 Task: Change the option "Number of days between two update checks" in the Qt interface to 3.
Action: Mouse moved to (97, 12)
Screenshot: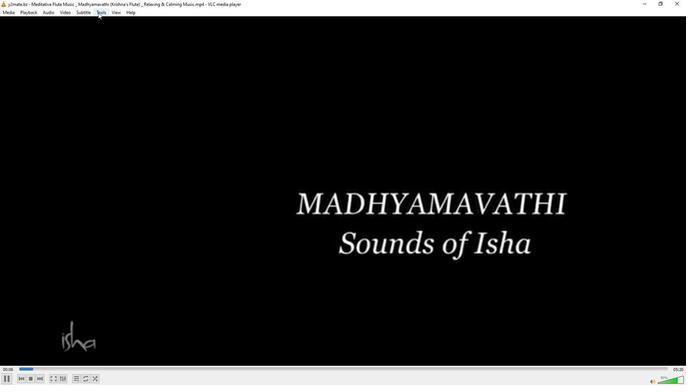 
Action: Mouse pressed left at (97, 12)
Screenshot: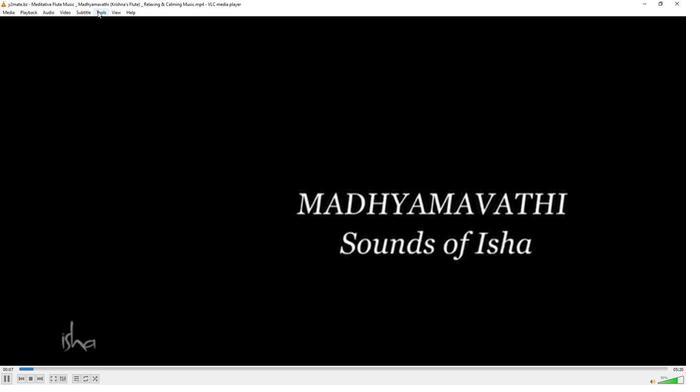 
Action: Mouse moved to (112, 99)
Screenshot: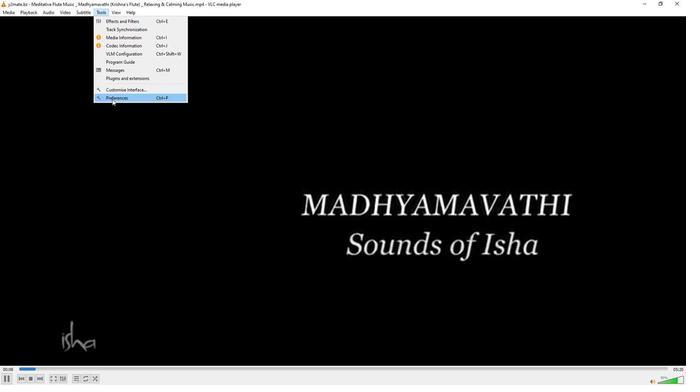 
Action: Mouse pressed left at (112, 99)
Screenshot: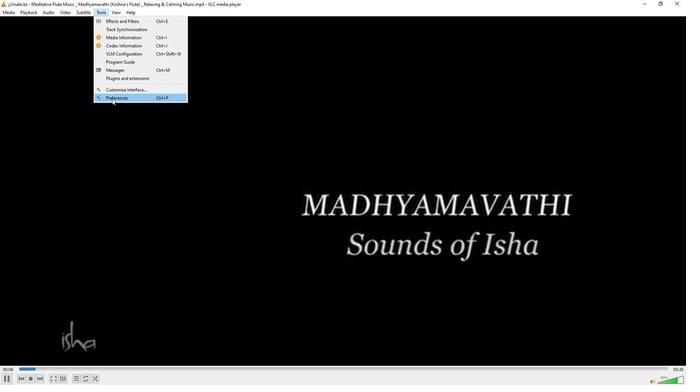 
Action: Mouse moved to (226, 314)
Screenshot: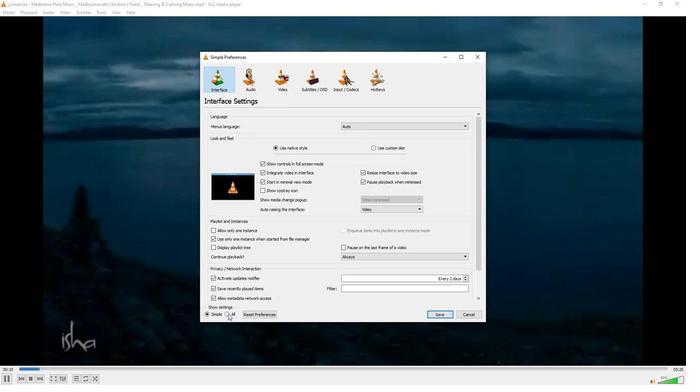 
Action: Mouse pressed left at (226, 314)
Screenshot: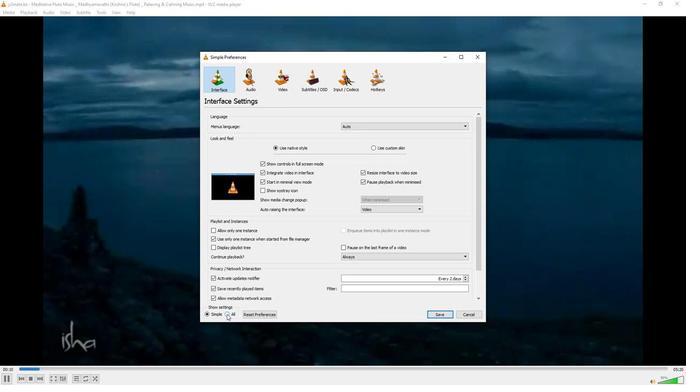 
Action: Mouse moved to (216, 282)
Screenshot: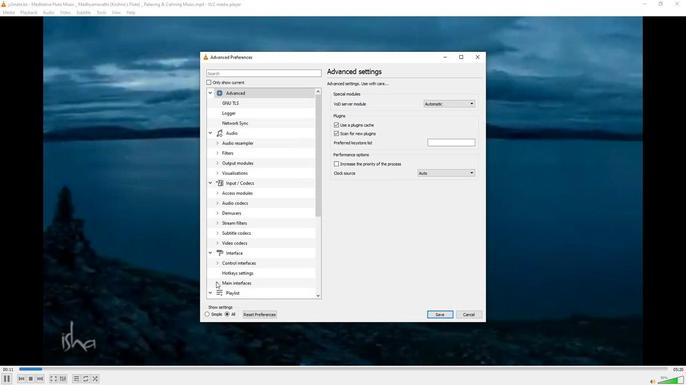 
Action: Mouse pressed left at (216, 282)
Screenshot: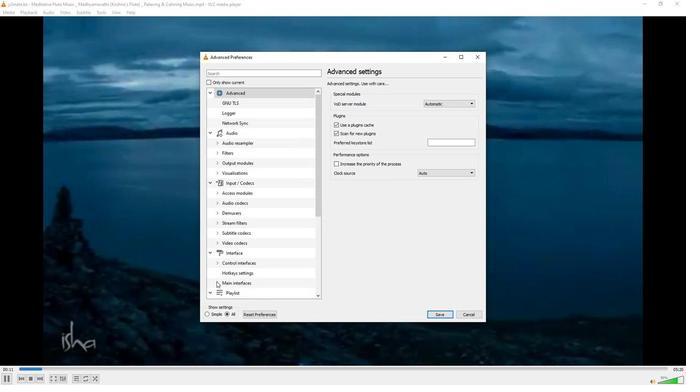 
Action: Mouse moved to (218, 280)
Screenshot: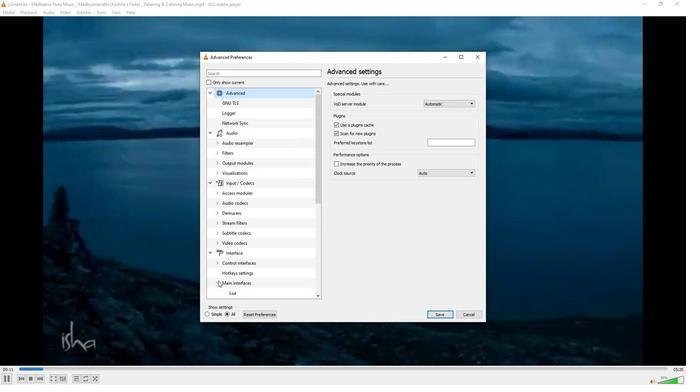 
Action: Mouse scrolled (218, 280) with delta (0, 0)
Screenshot: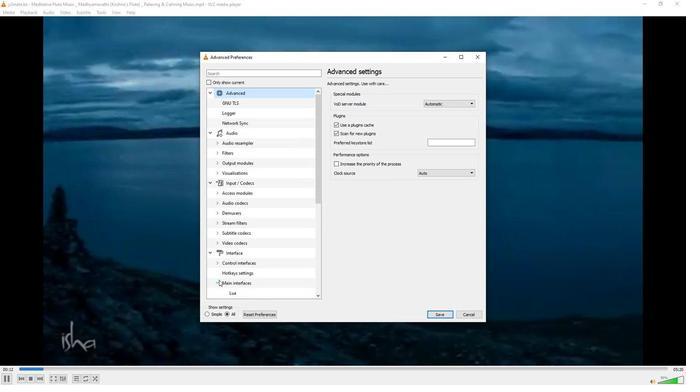
Action: Mouse moved to (229, 273)
Screenshot: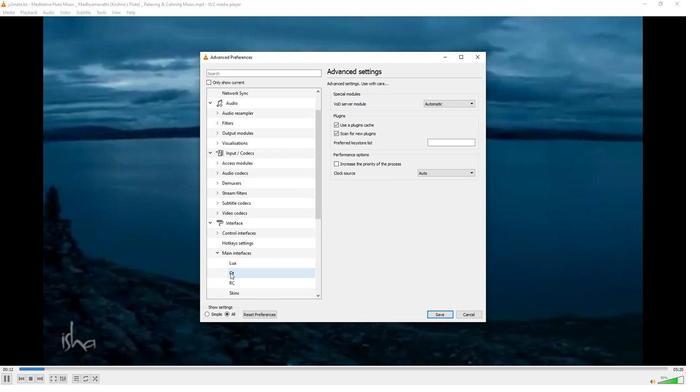 
Action: Mouse pressed left at (229, 273)
Screenshot: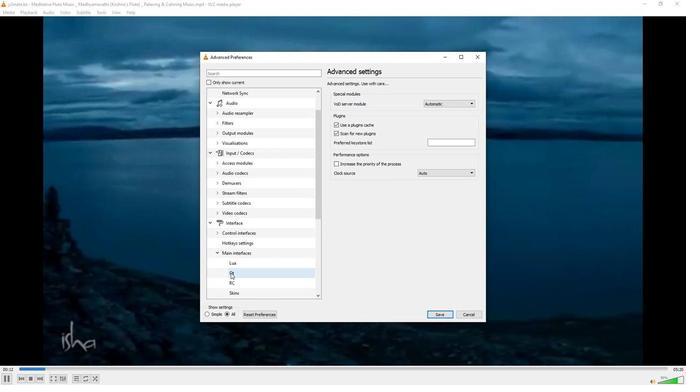 
Action: Mouse moved to (468, 219)
Screenshot: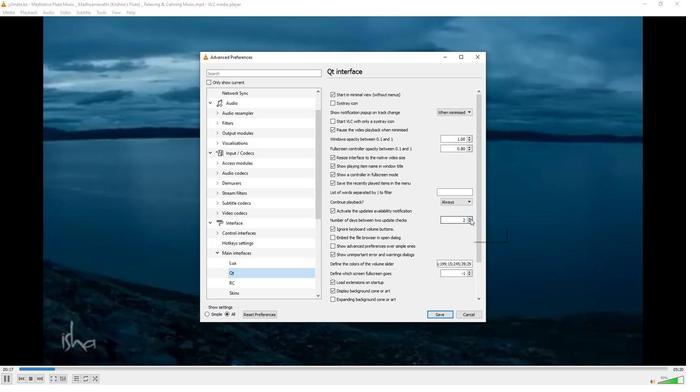 
Action: Mouse pressed left at (468, 219)
Screenshot: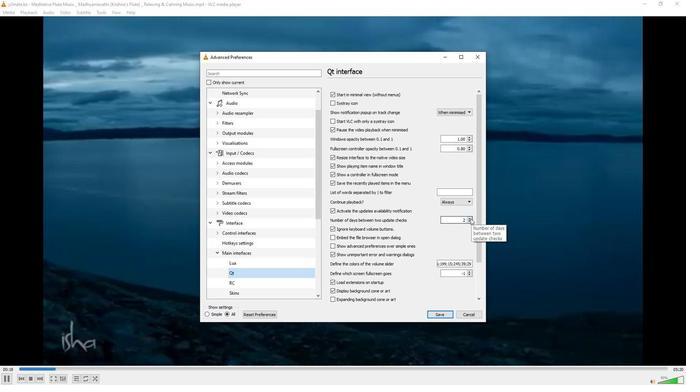 
Action: Mouse moved to (456, 246)
Screenshot: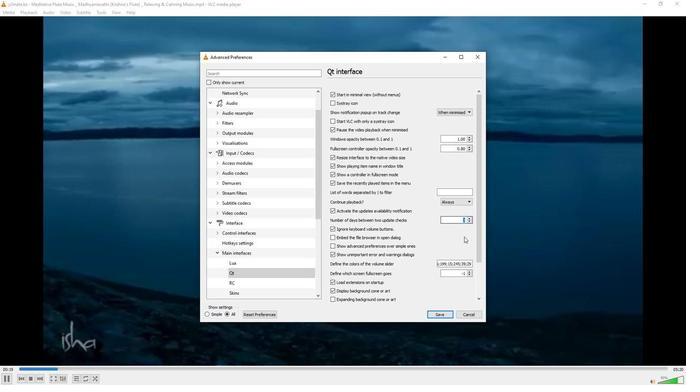 
